 Task: Write and save a response "Asking you to discuss a recent deal is an easy way to test whether or not you really understand how deals work".
Action: Mouse moved to (453, 144)
Screenshot: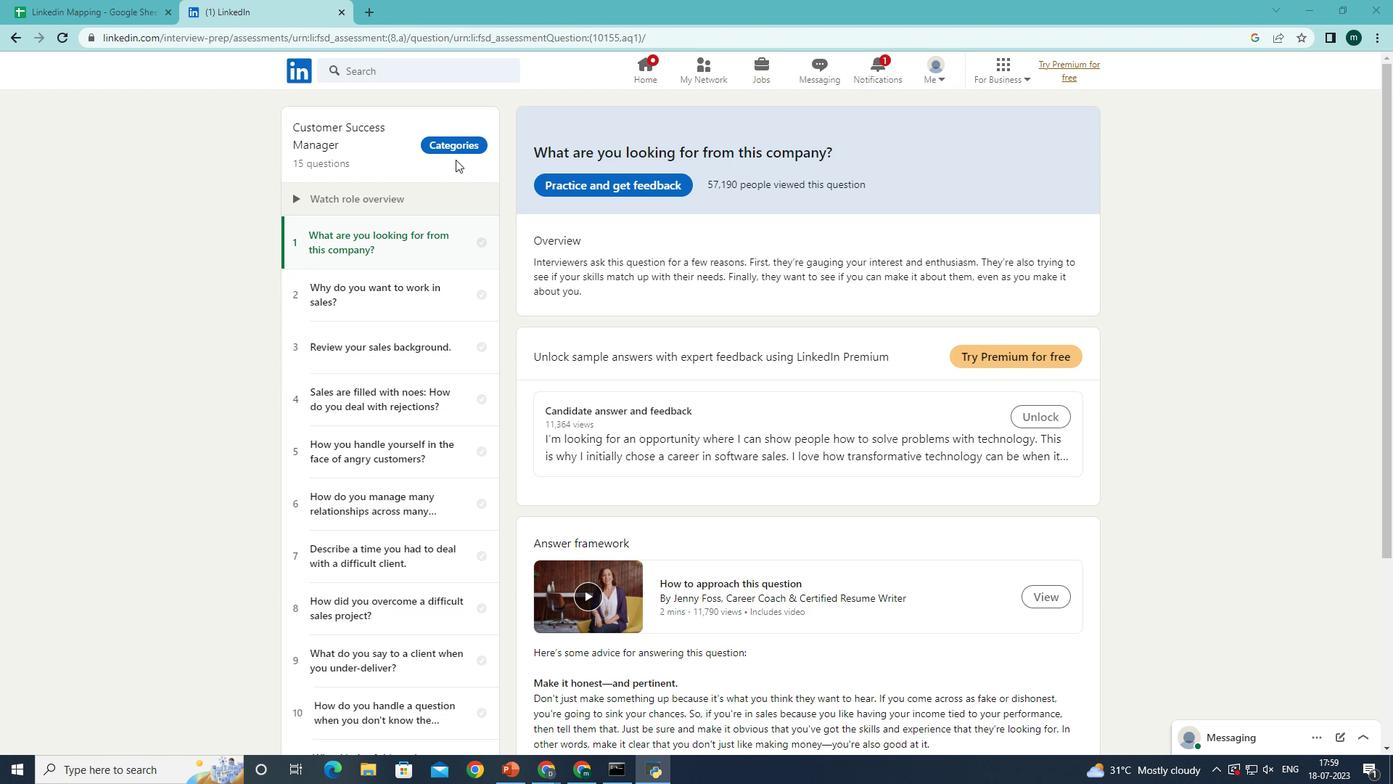 
Action: Mouse pressed left at (453, 144)
Screenshot: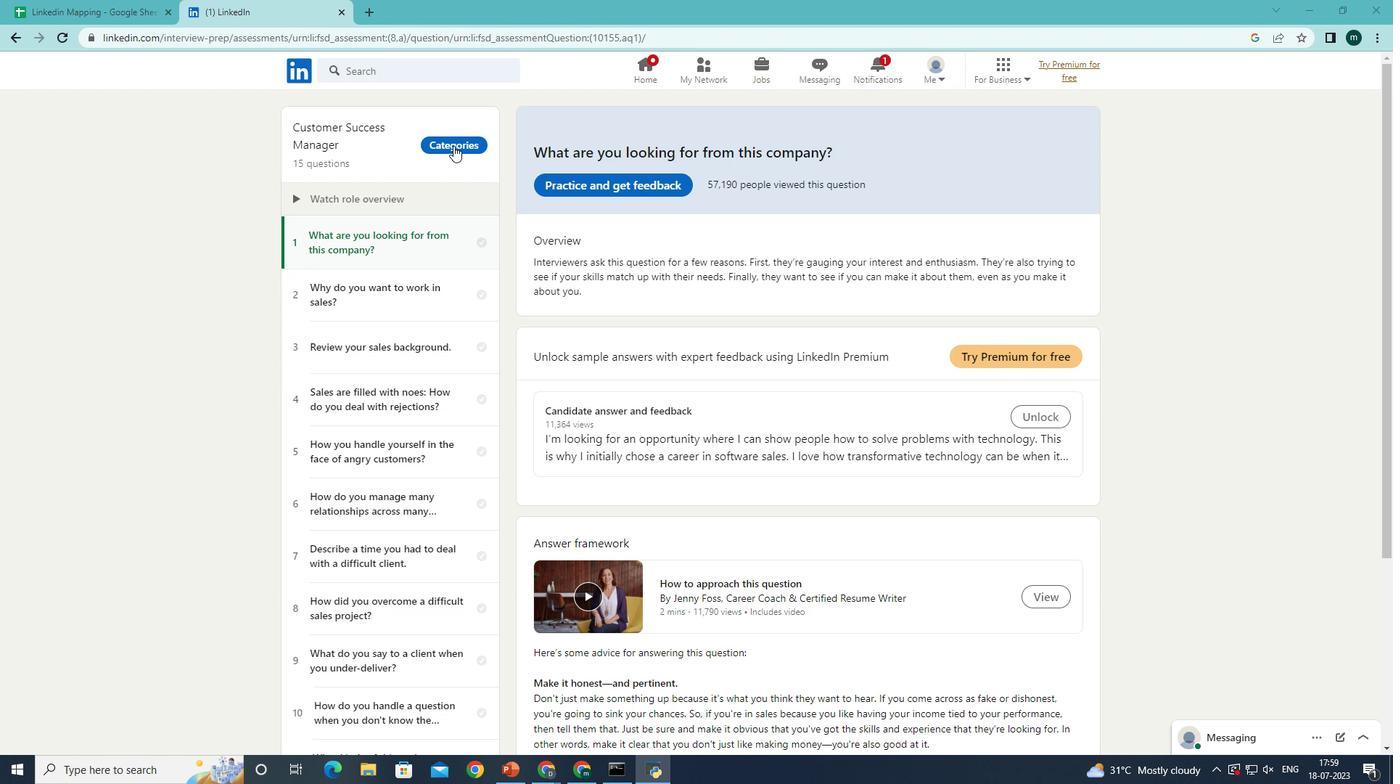 
Action: Mouse moved to (371, 493)
Screenshot: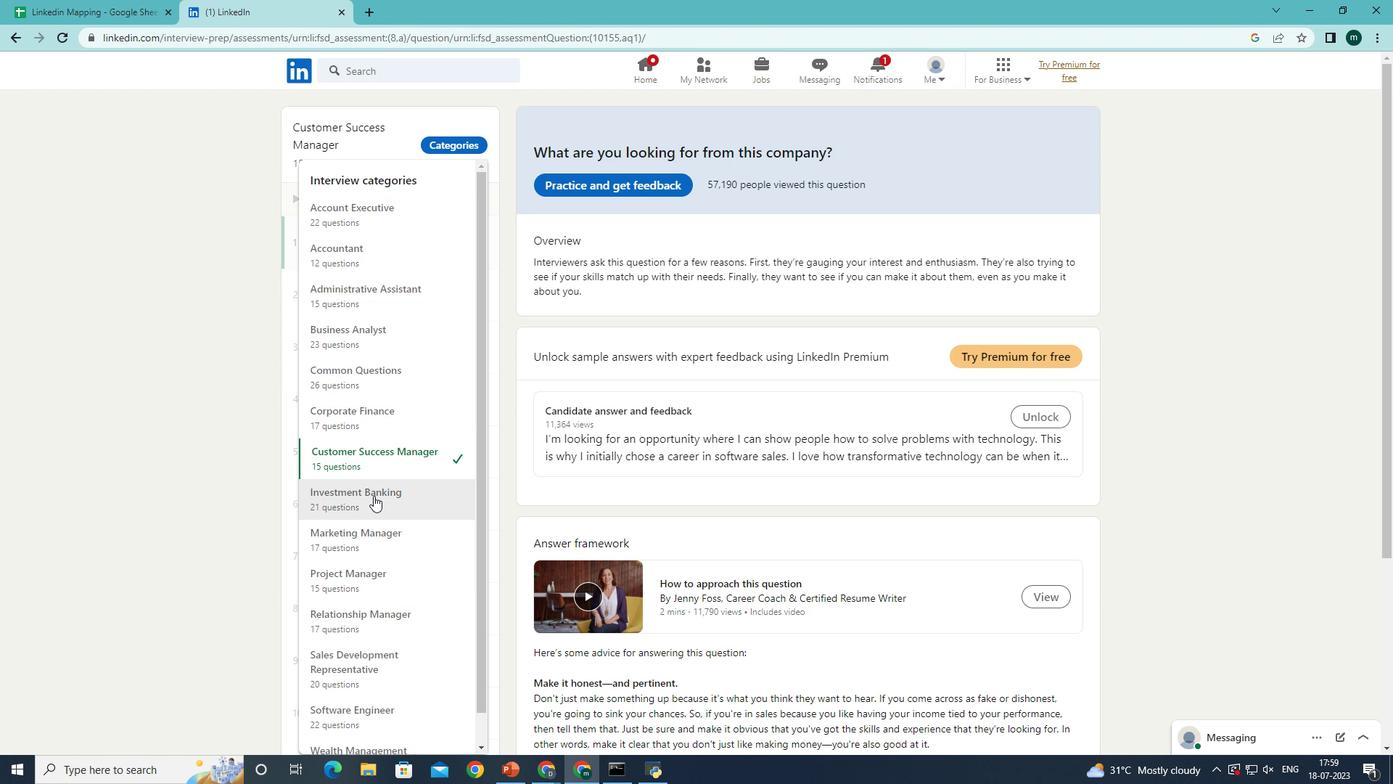 
Action: Mouse pressed left at (371, 493)
Screenshot: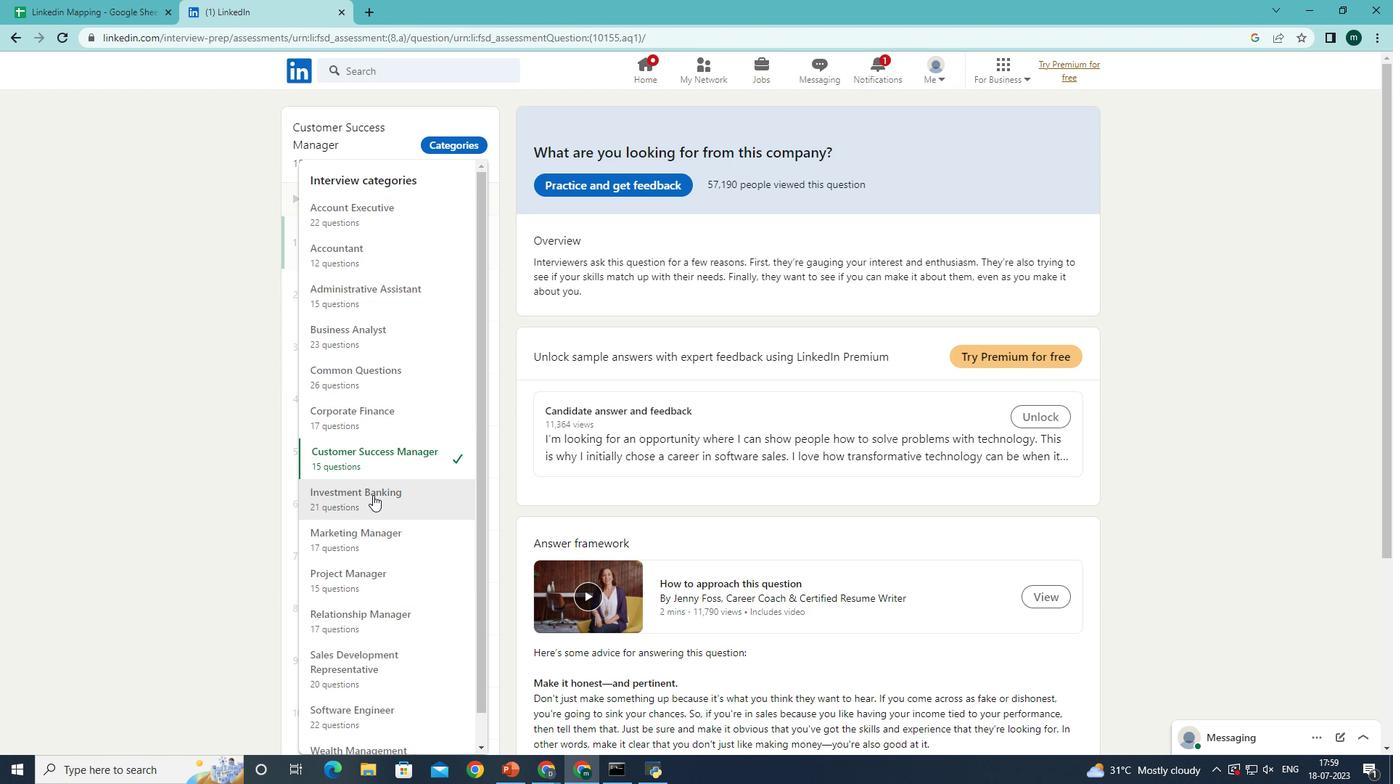 
Action: Mouse moved to (587, 190)
Screenshot: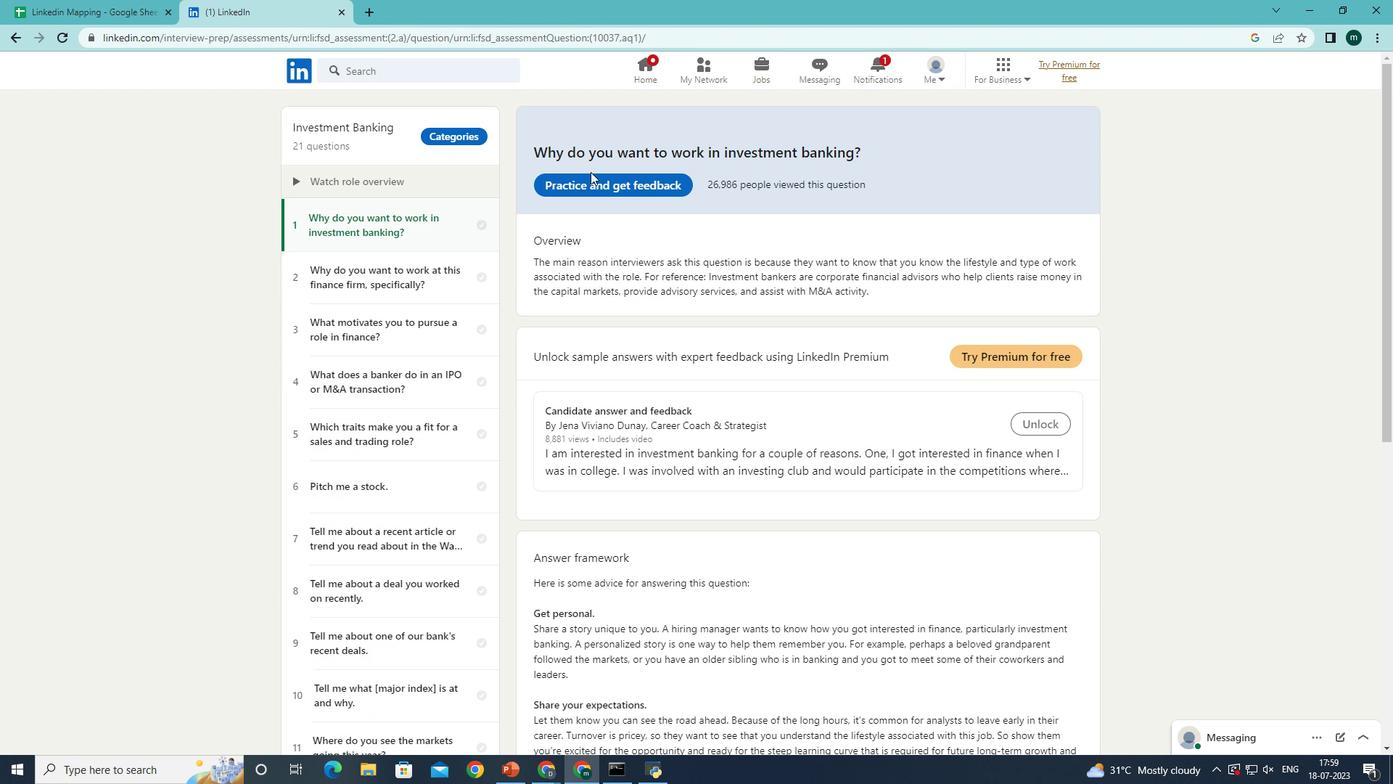 
Action: Mouse pressed left at (587, 190)
Screenshot: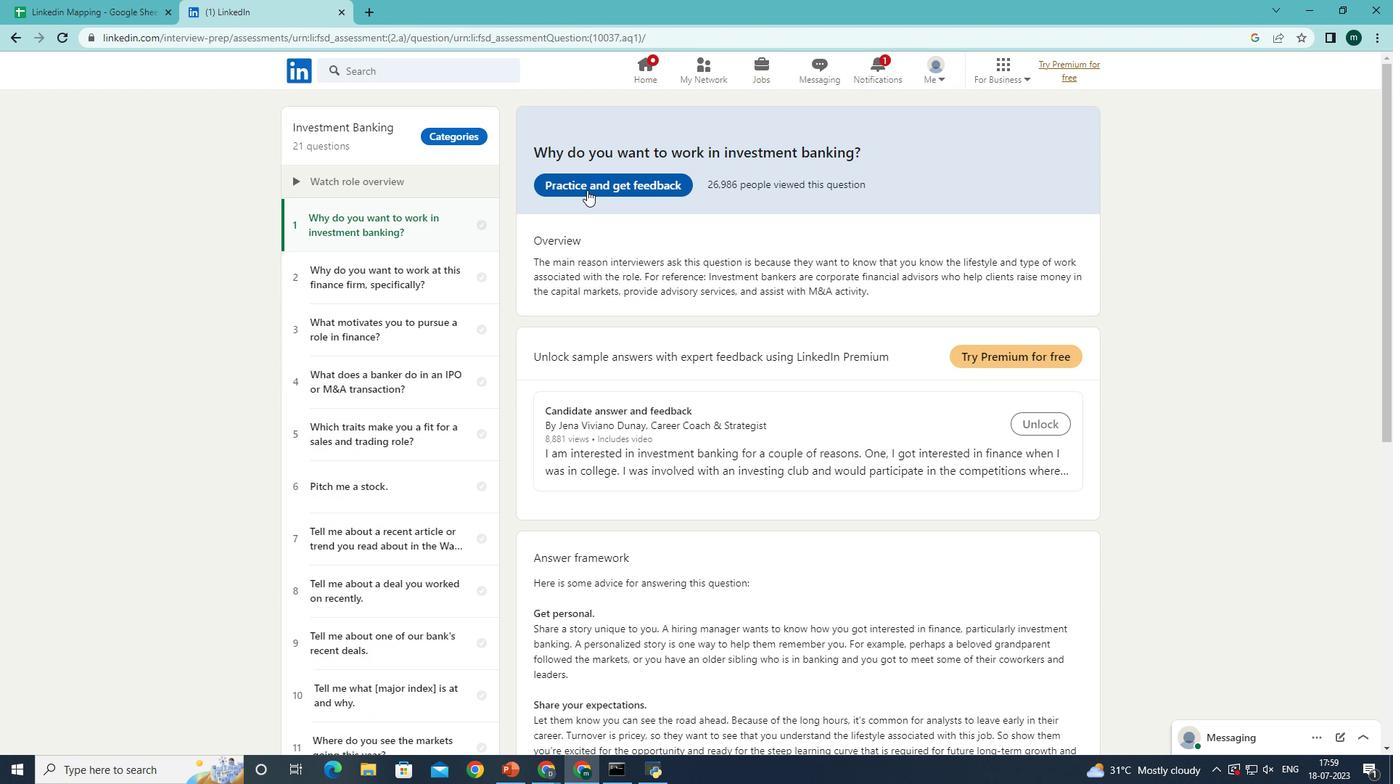 
Action: Mouse moved to (689, 442)
Screenshot: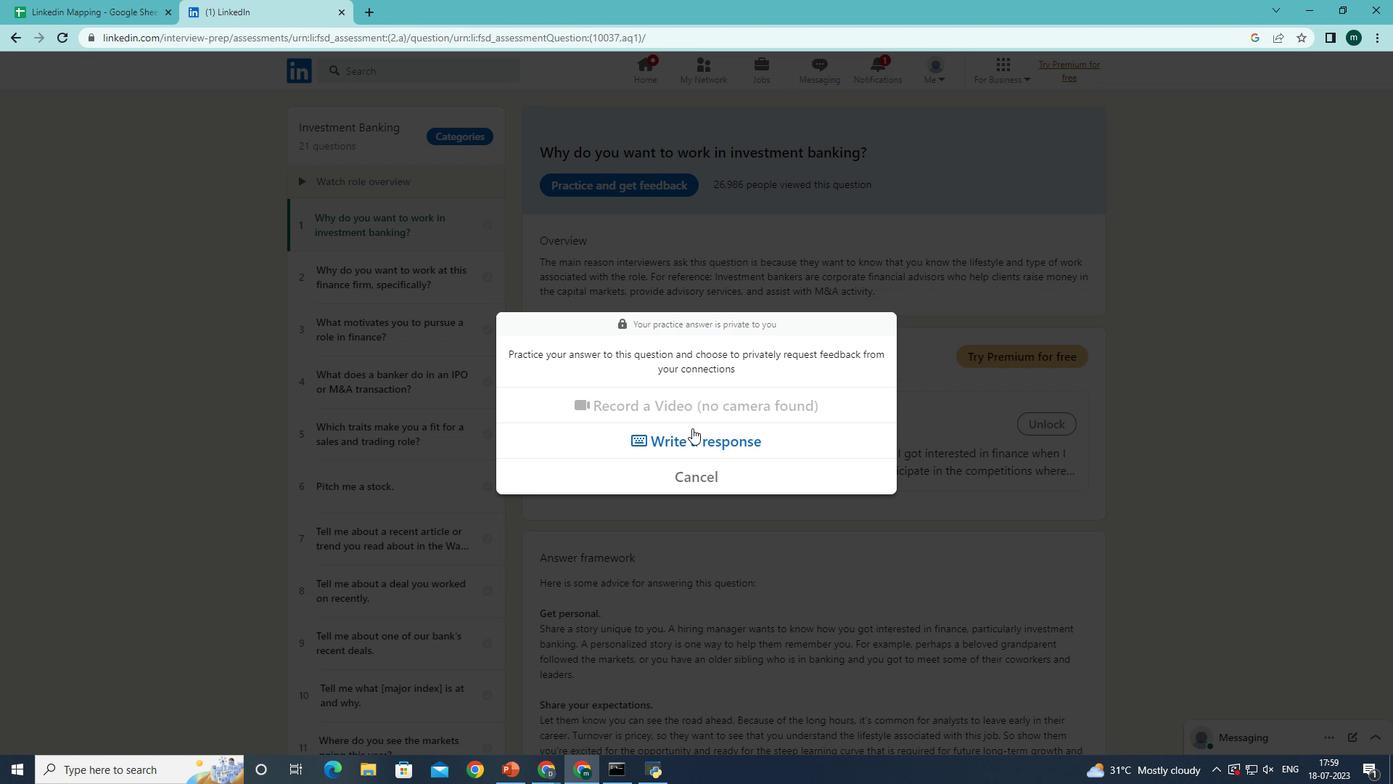 
Action: Mouse pressed left at (689, 442)
Screenshot: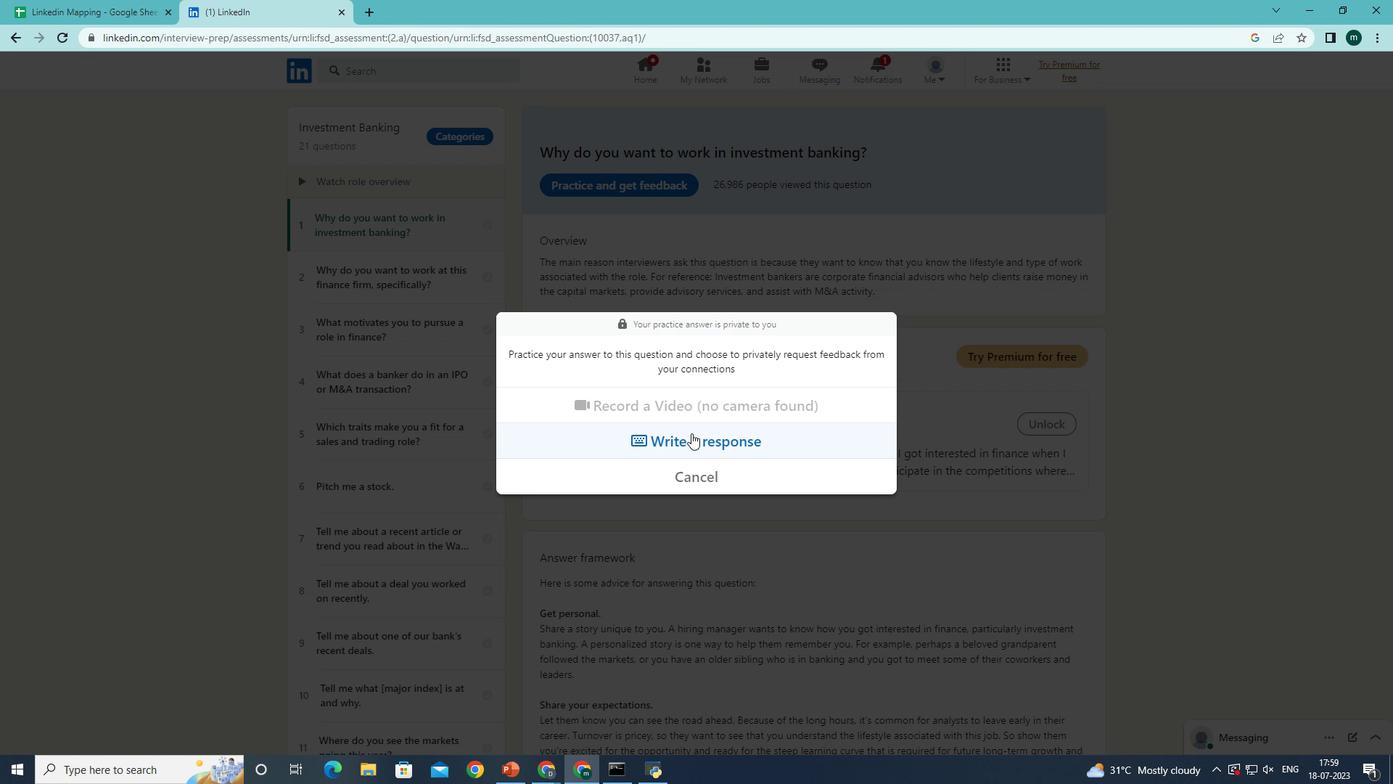 
Action: Mouse moved to (680, 382)
Screenshot: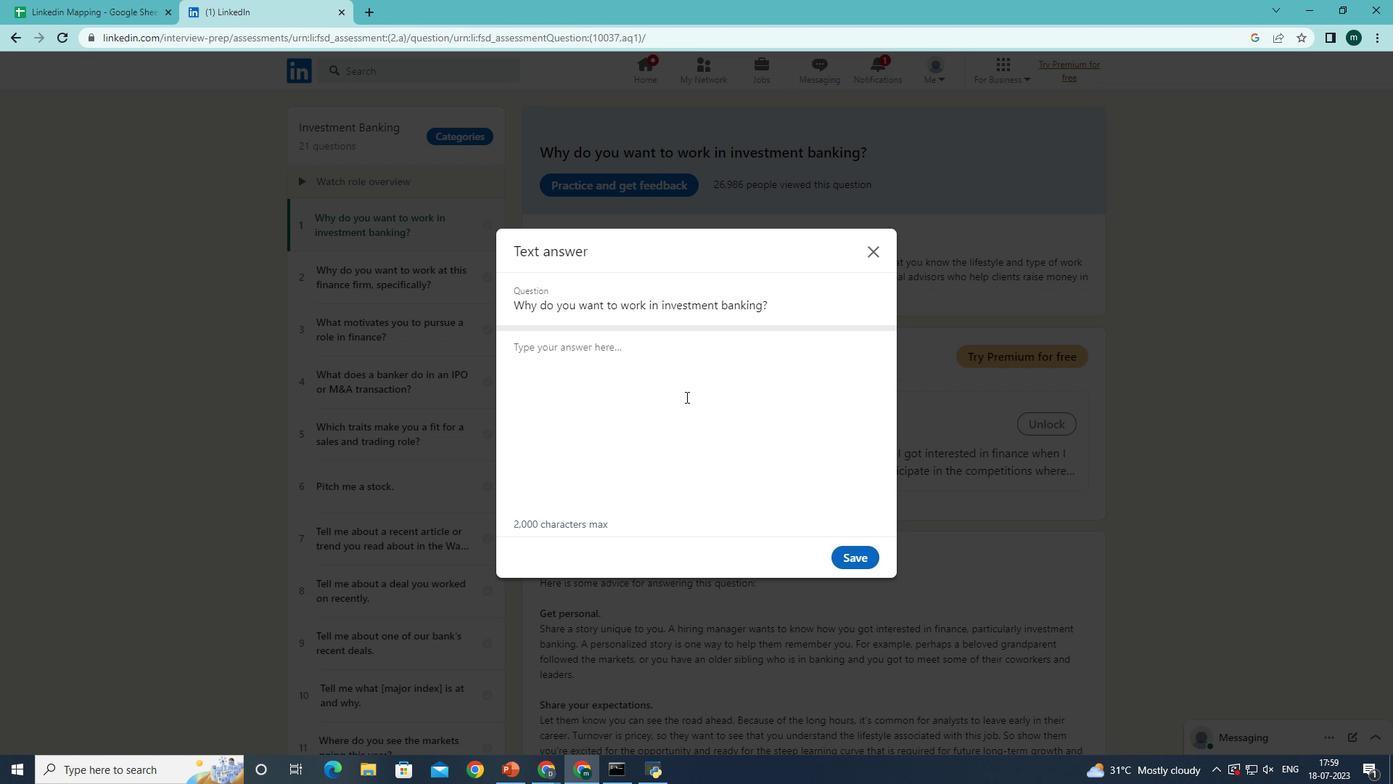 
Action: Mouse pressed left at (680, 382)
Screenshot: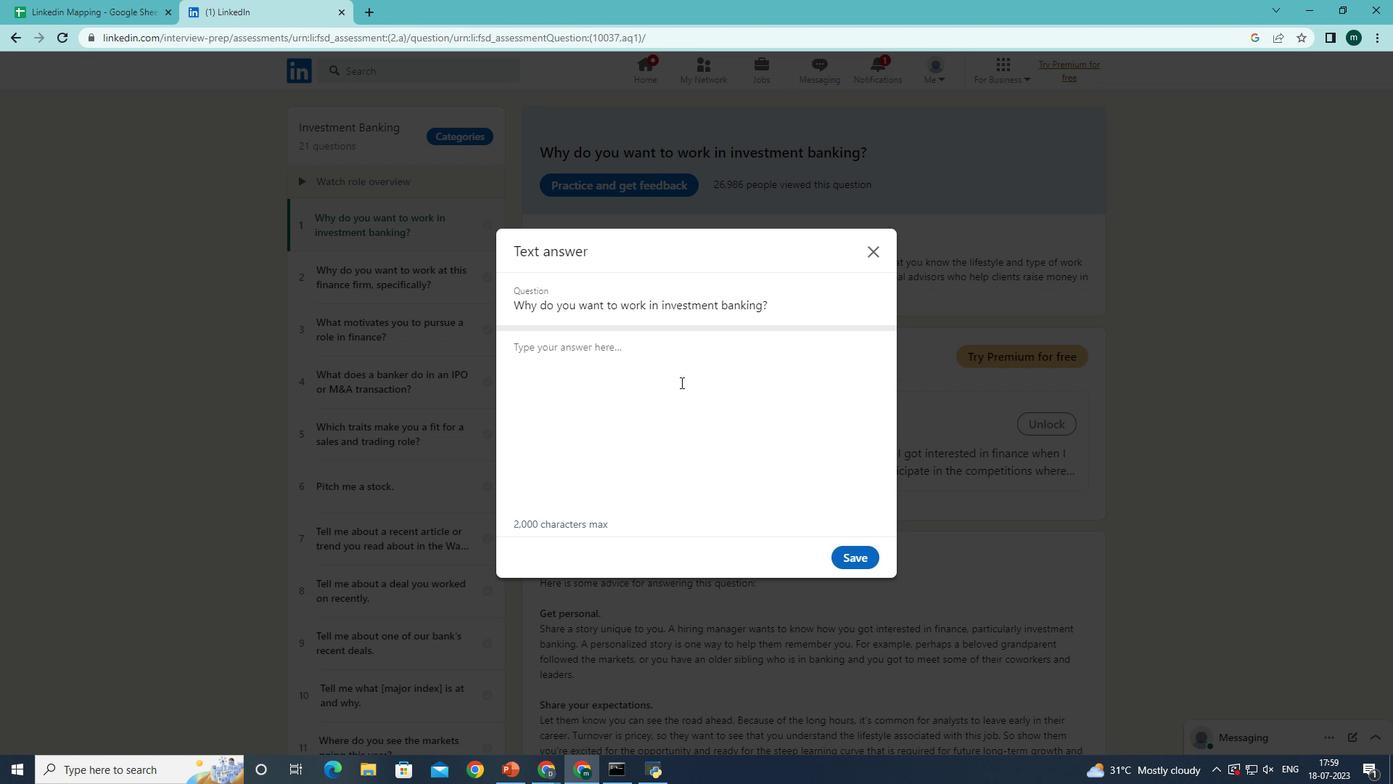 
Action: Mouse moved to (675, 382)
Screenshot: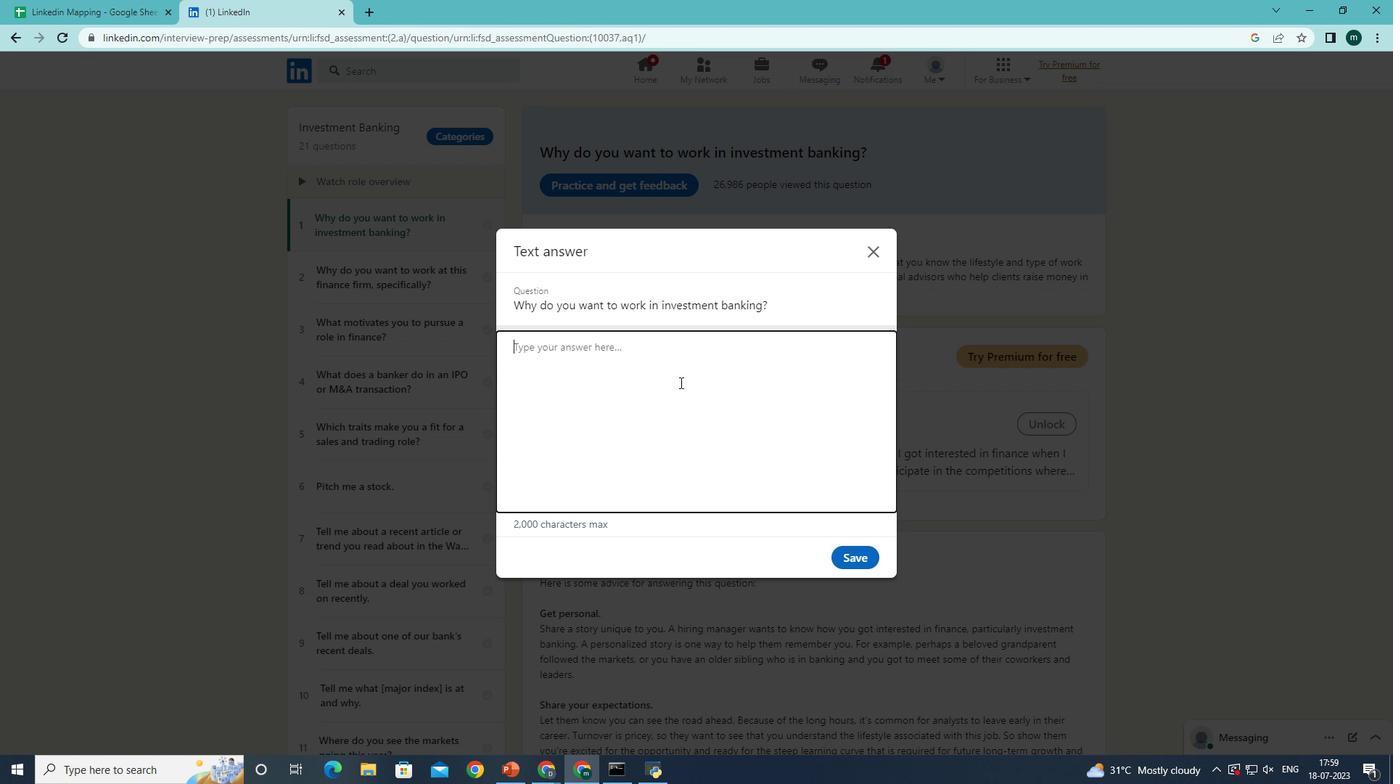 
Action: Key pressed <Key.shift>Asking<Key.space>you<Key.space>to<Key.space>diu<Key.backspace>scuss<Key.space>a<Key.space>recent<Key.space>deal<Key.space>is<Key.space>an<Key.space>esay<Key.backspace><Key.backspace><Key.backspace>asy<Key.space>way<Key.space>to<Key.space>test<Key.space>whether<Key.space>or<Key.space>not<Key.space>you<Key.space>really<Key.space>understand<Key.space>how<Key.space>deals<Key.space>work.
Screenshot: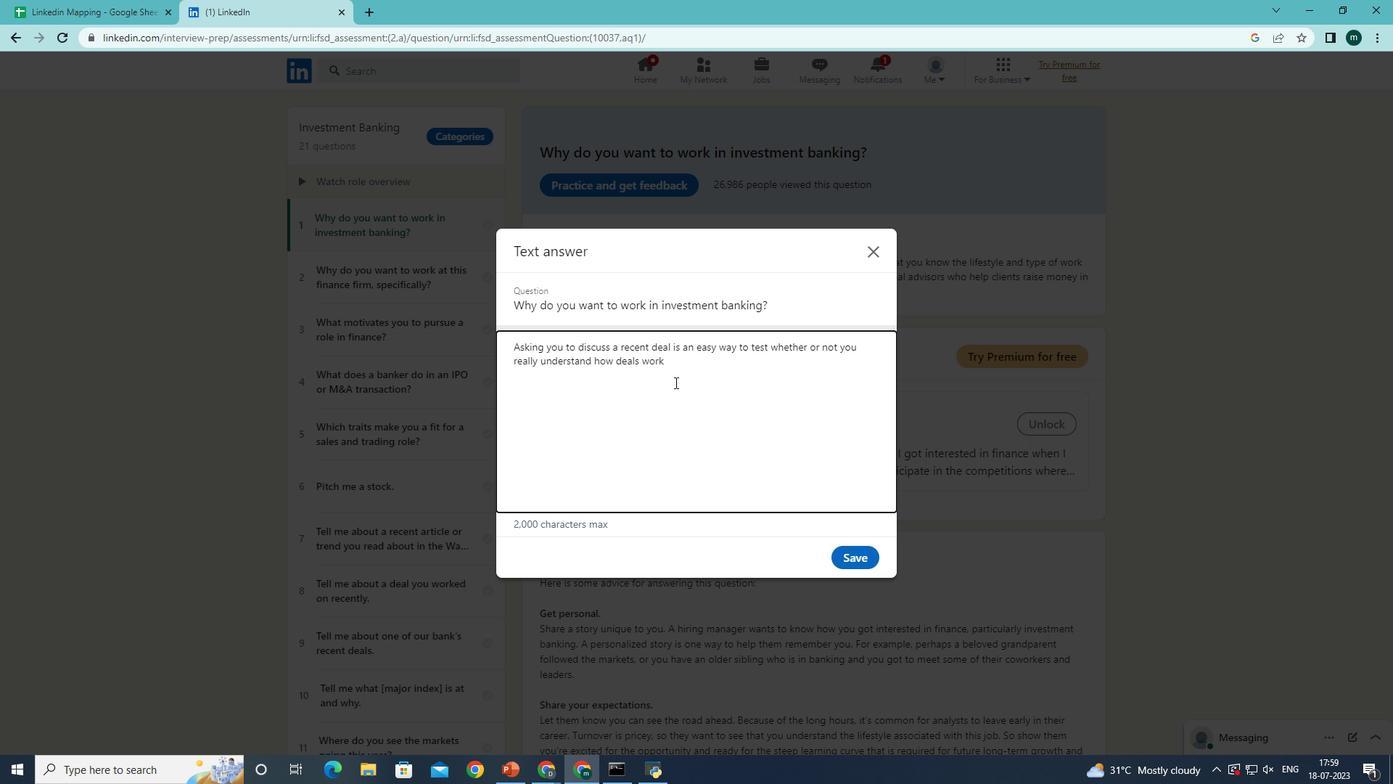
Action: Mouse moved to (778, 370)
Screenshot: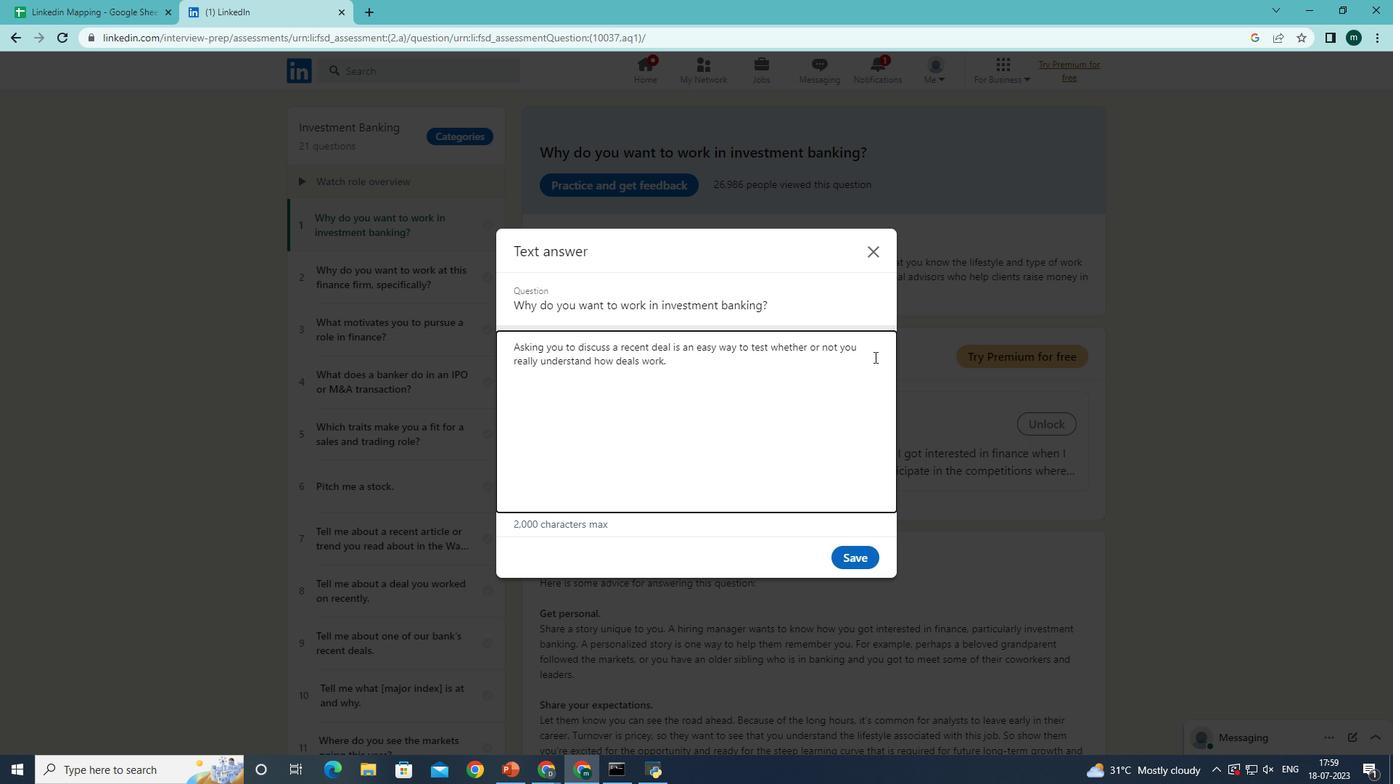 
